 Task: Select the expand option in the cursor blinking.
Action: Mouse moved to (32, 482)
Screenshot: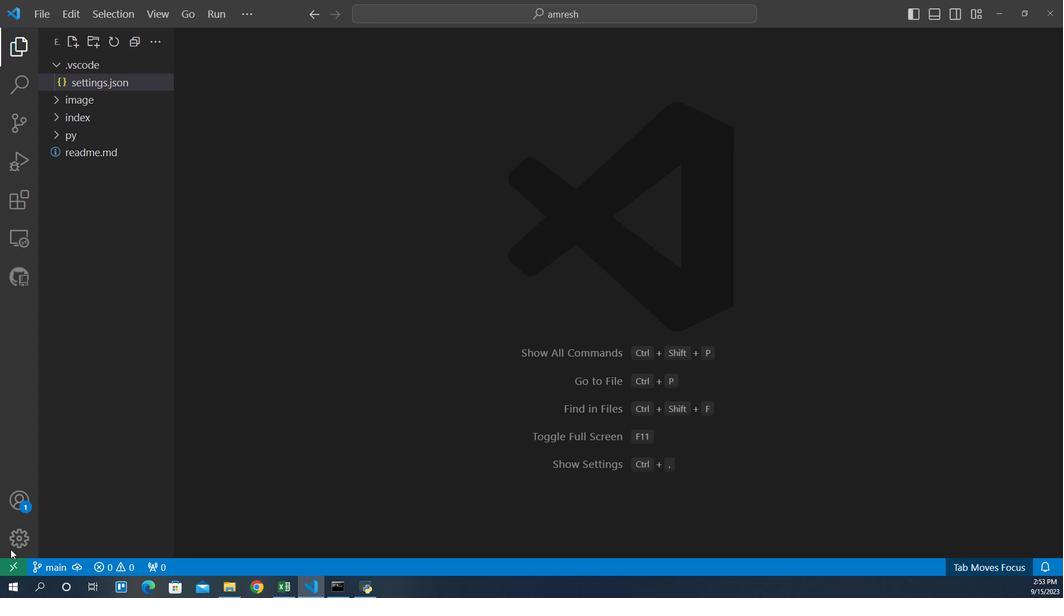 
Action: Mouse pressed left at (32, 482)
Screenshot: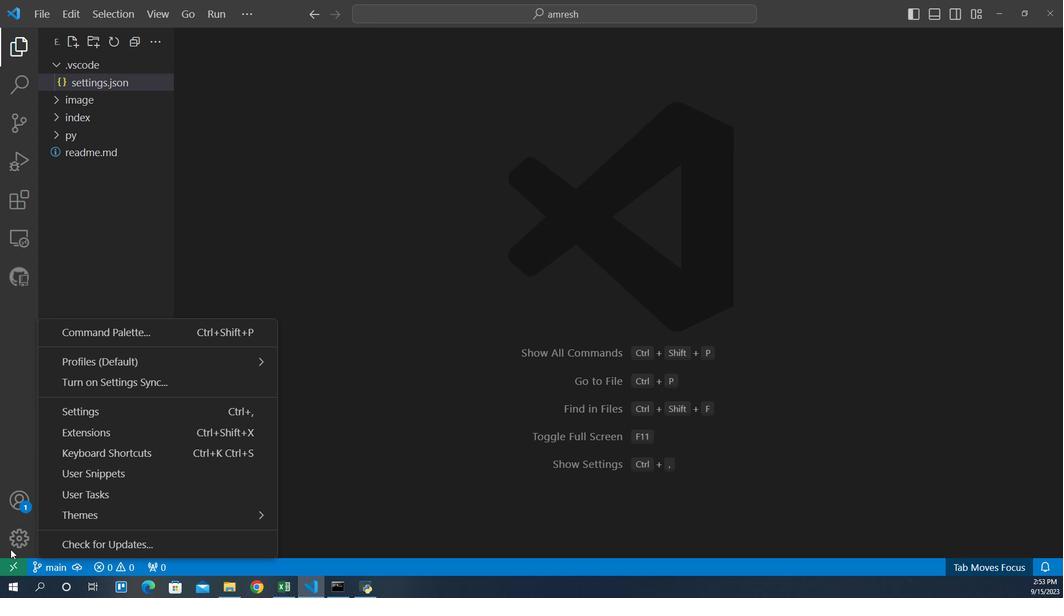 
Action: Mouse moved to (94, 376)
Screenshot: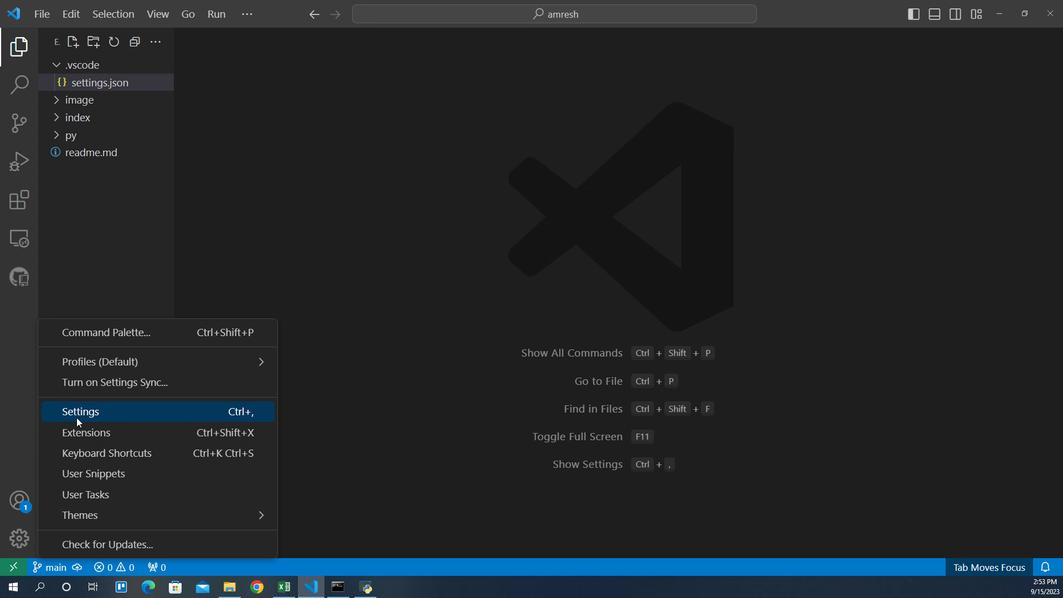 
Action: Mouse pressed left at (94, 376)
Screenshot: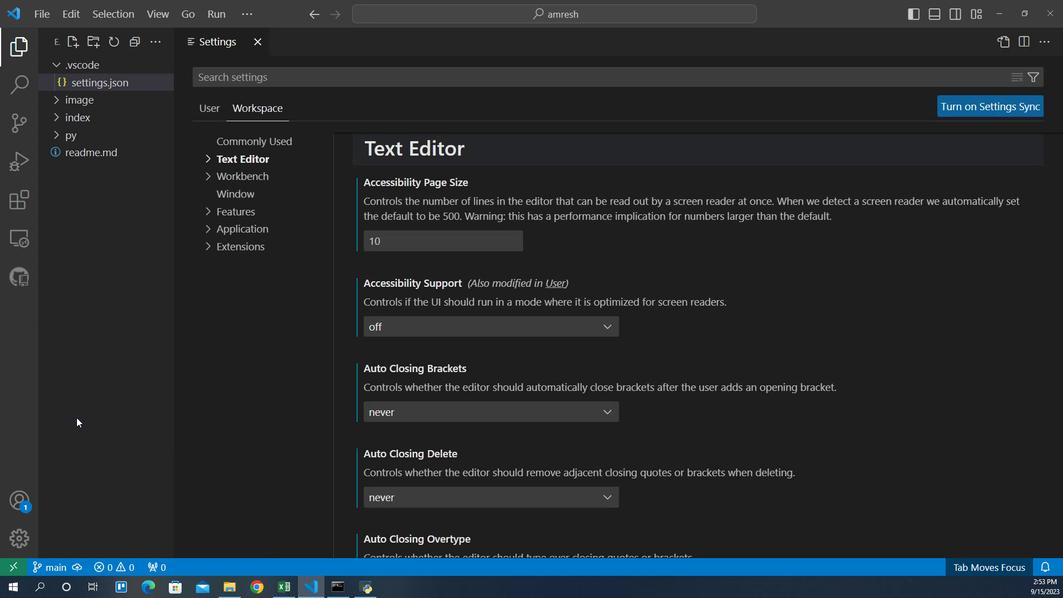
Action: Mouse moved to (251, 121)
Screenshot: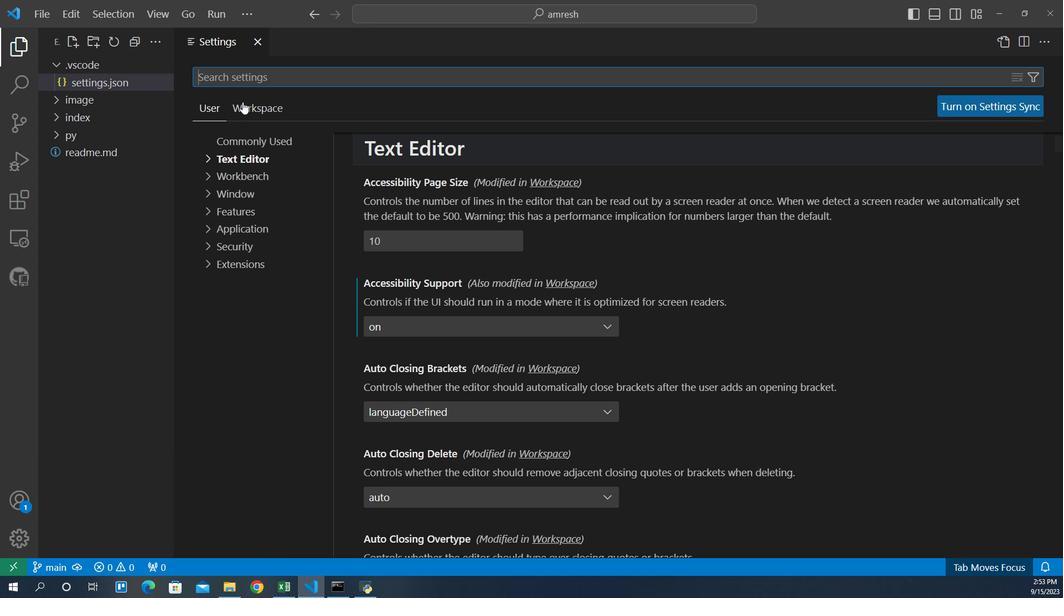 
Action: Mouse pressed left at (251, 121)
Screenshot: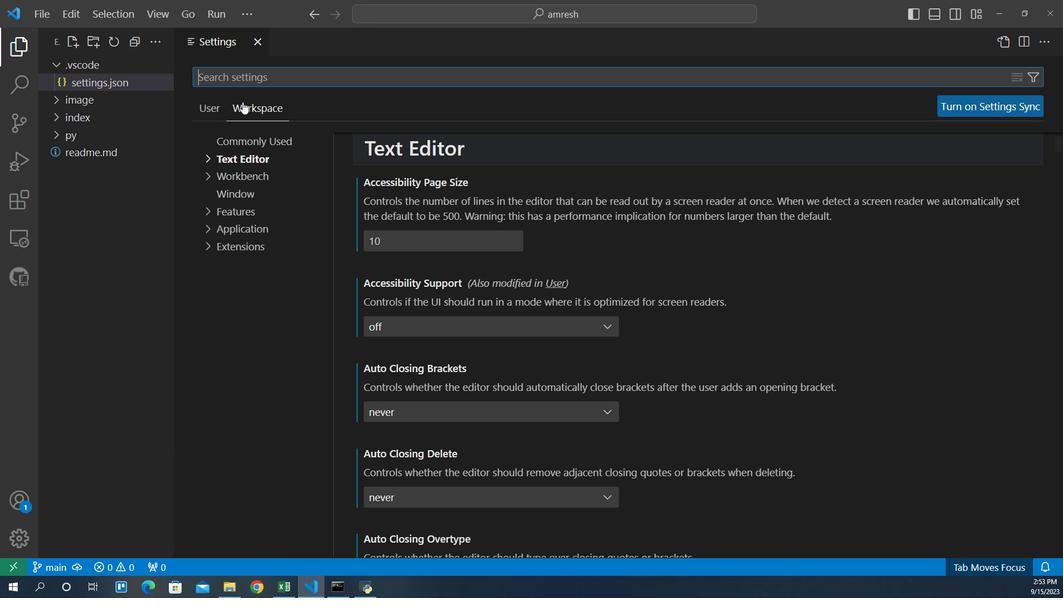
Action: Mouse moved to (246, 168)
Screenshot: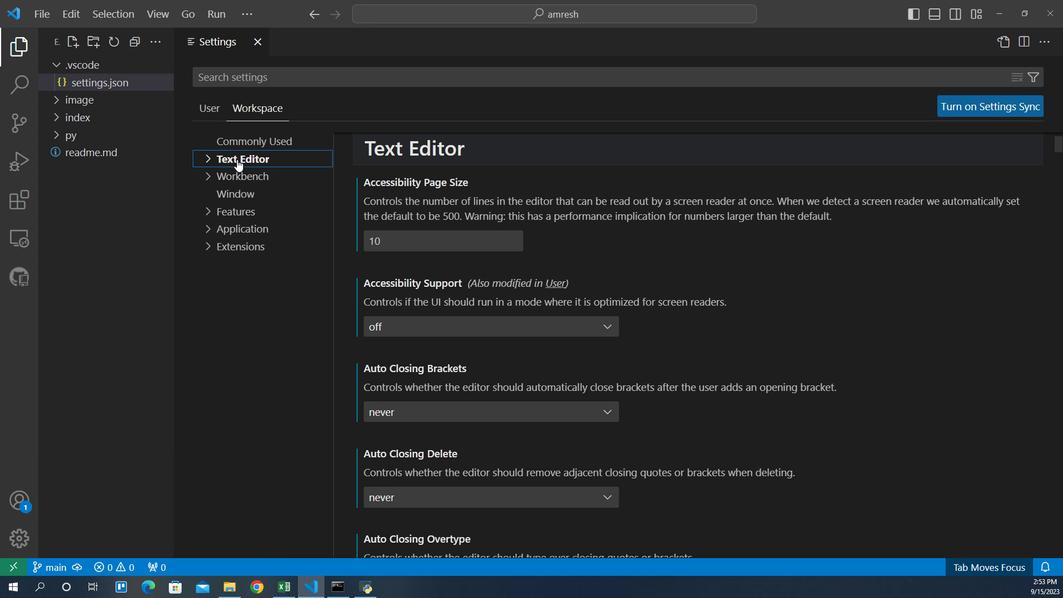 
Action: Mouse pressed left at (246, 168)
Screenshot: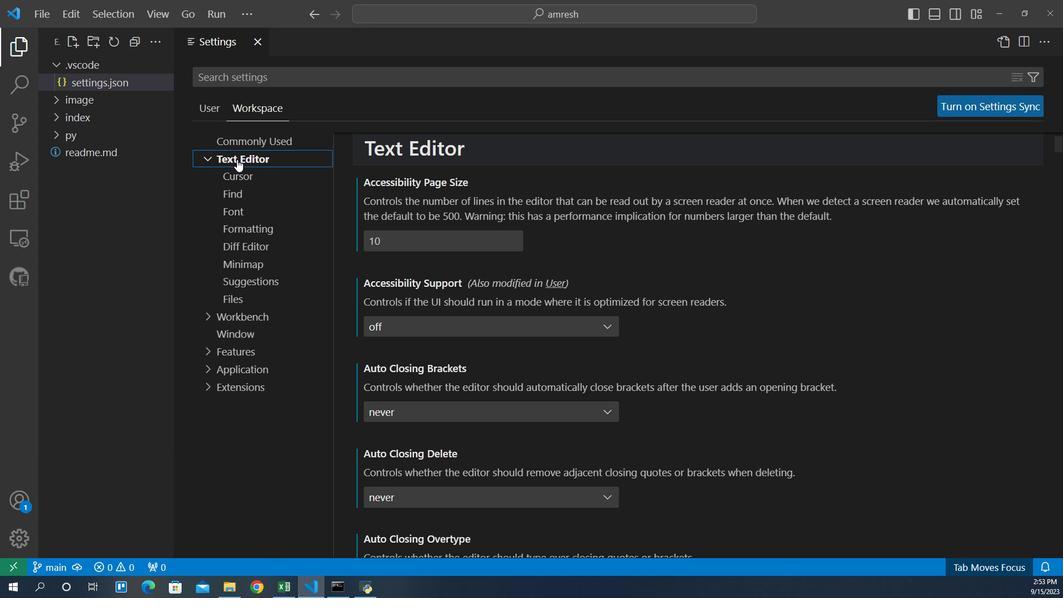 
Action: Mouse moved to (246, 184)
Screenshot: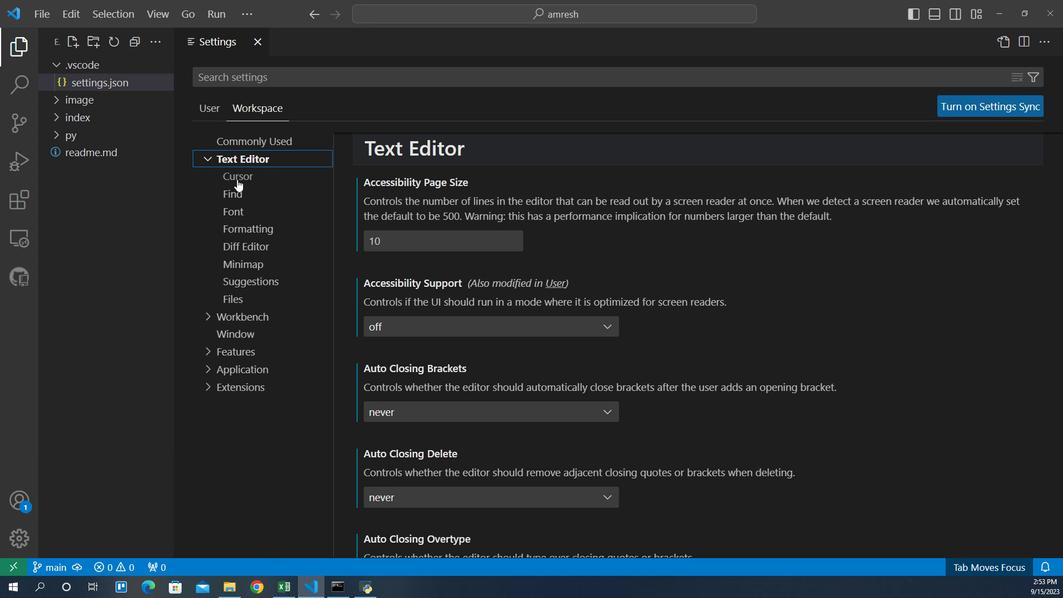 
Action: Mouse pressed left at (246, 184)
Screenshot: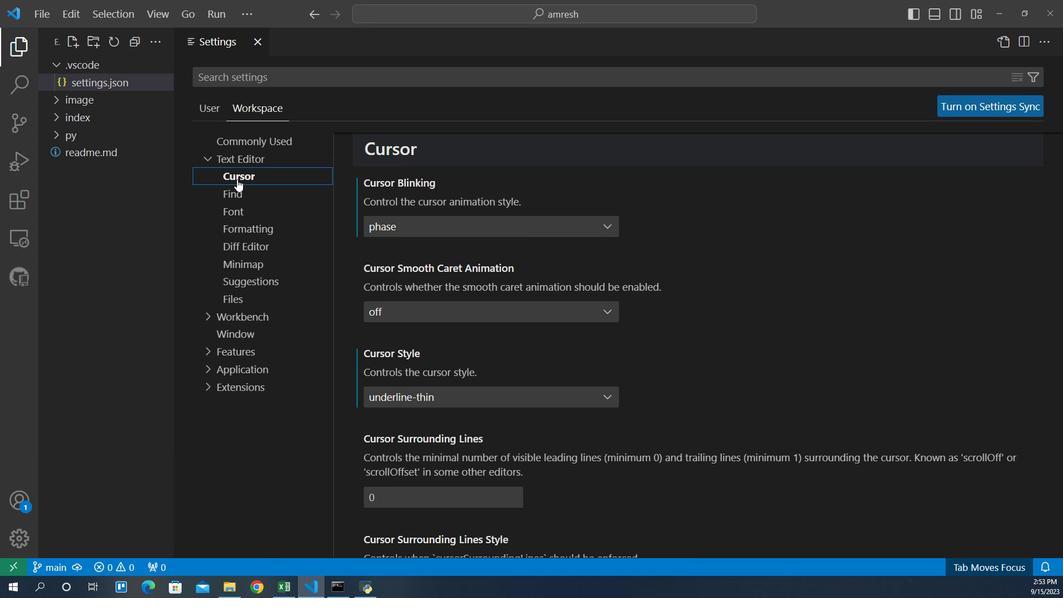 
Action: Mouse moved to (402, 222)
Screenshot: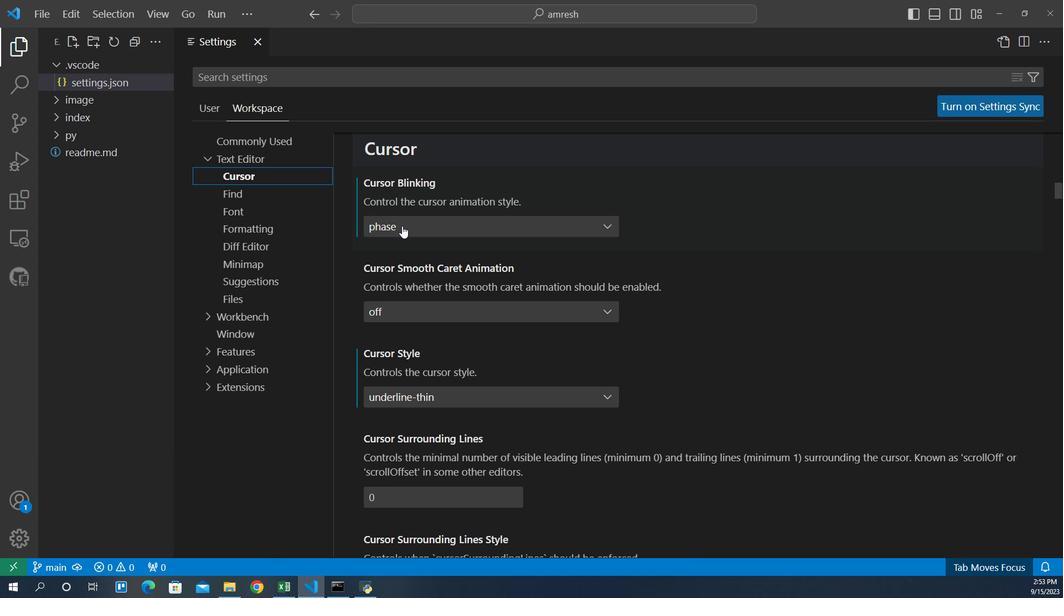 
Action: Mouse pressed left at (402, 222)
Screenshot: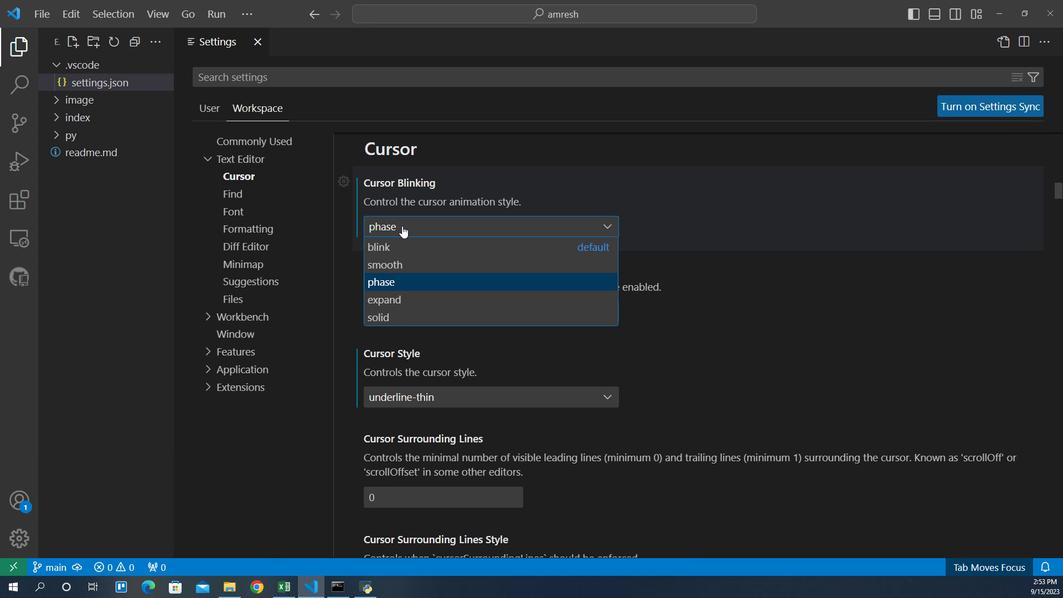 
Action: Mouse moved to (385, 280)
Screenshot: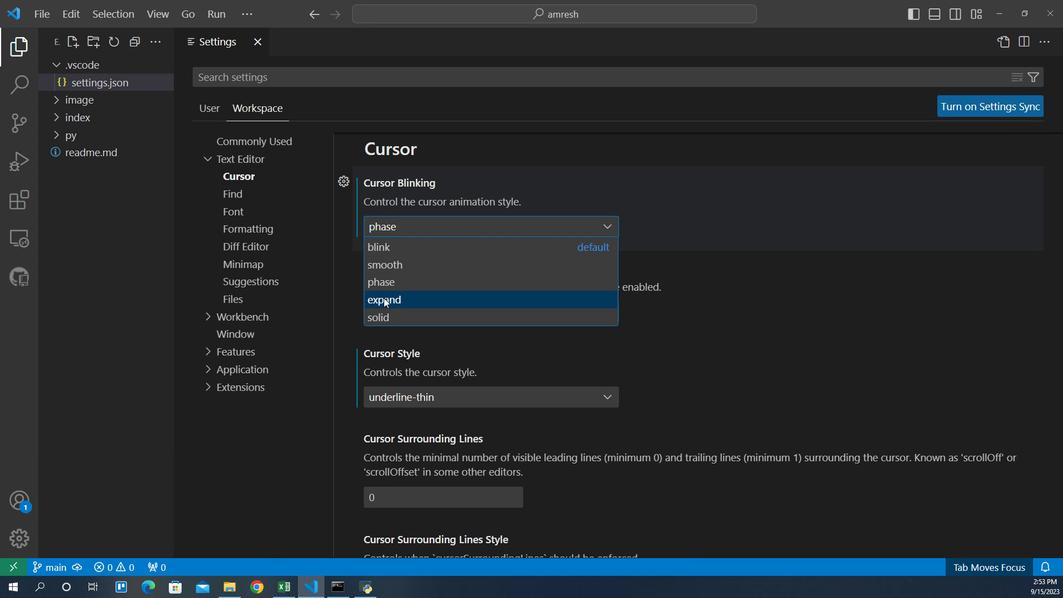 
Action: Mouse pressed left at (385, 280)
Screenshot: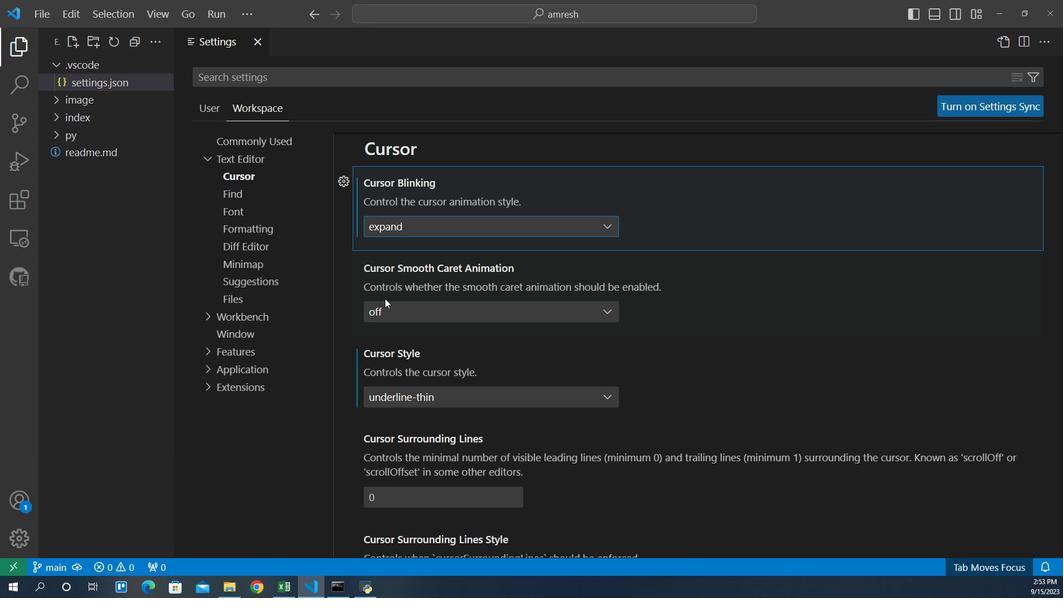 
Action: Mouse moved to (397, 236)
Screenshot: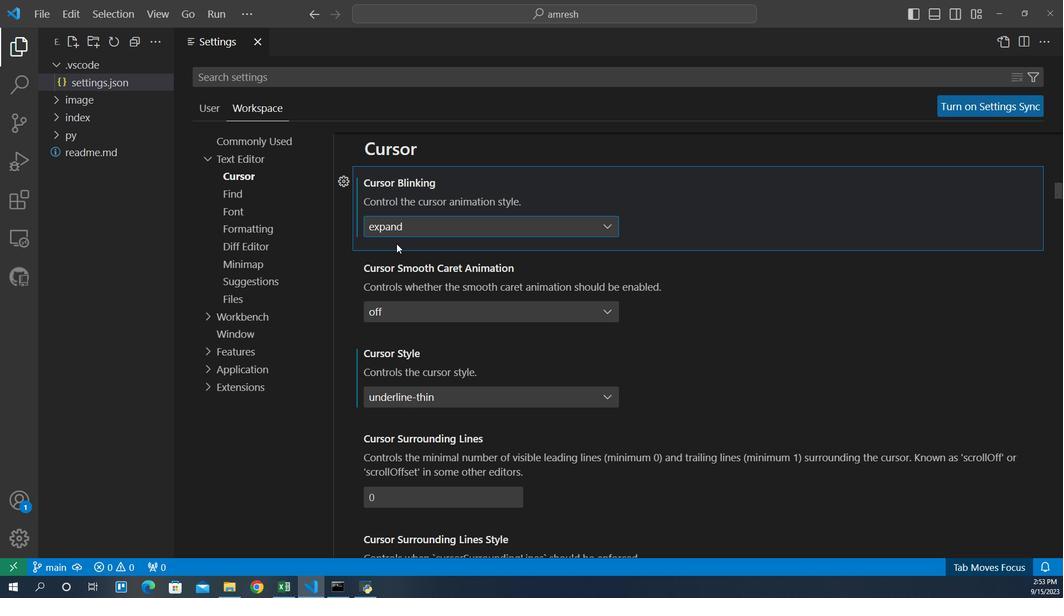 
